Task: Use the formula "IMSIN" in spreadsheet "Project protfolio".
Action: Mouse moved to (123, 73)
Screenshot: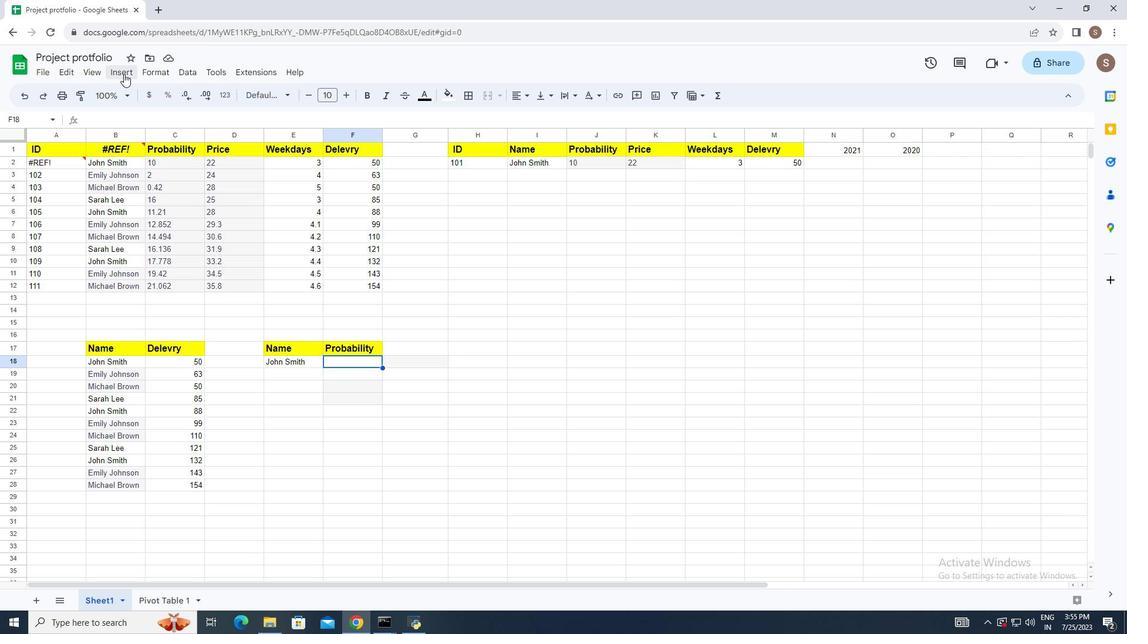 
Action: Mouse pressed left at (123, 73)
Screenshot: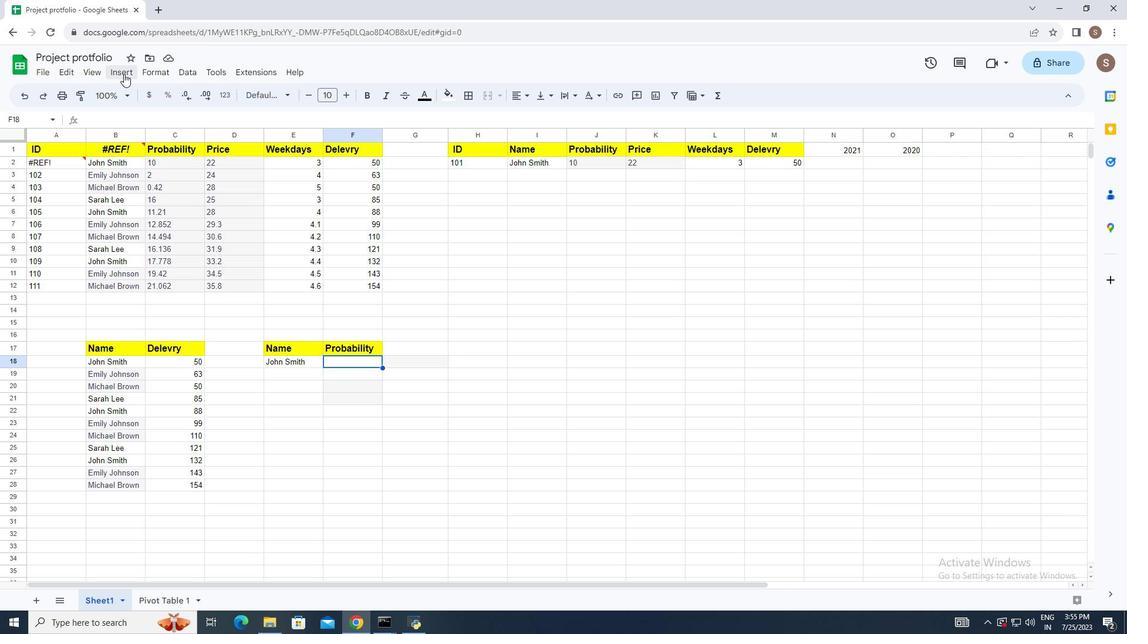 
Action: Mouse moved to (207, 274)
Screenshot: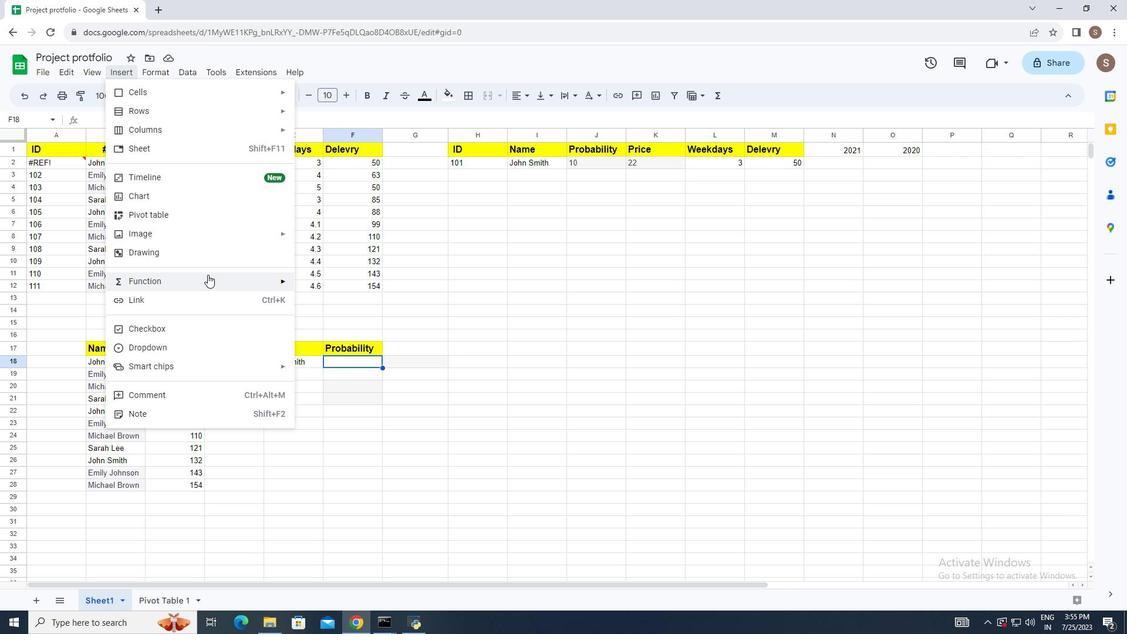 
Action: Mouse pressed left at (207, 274)
Screenshot: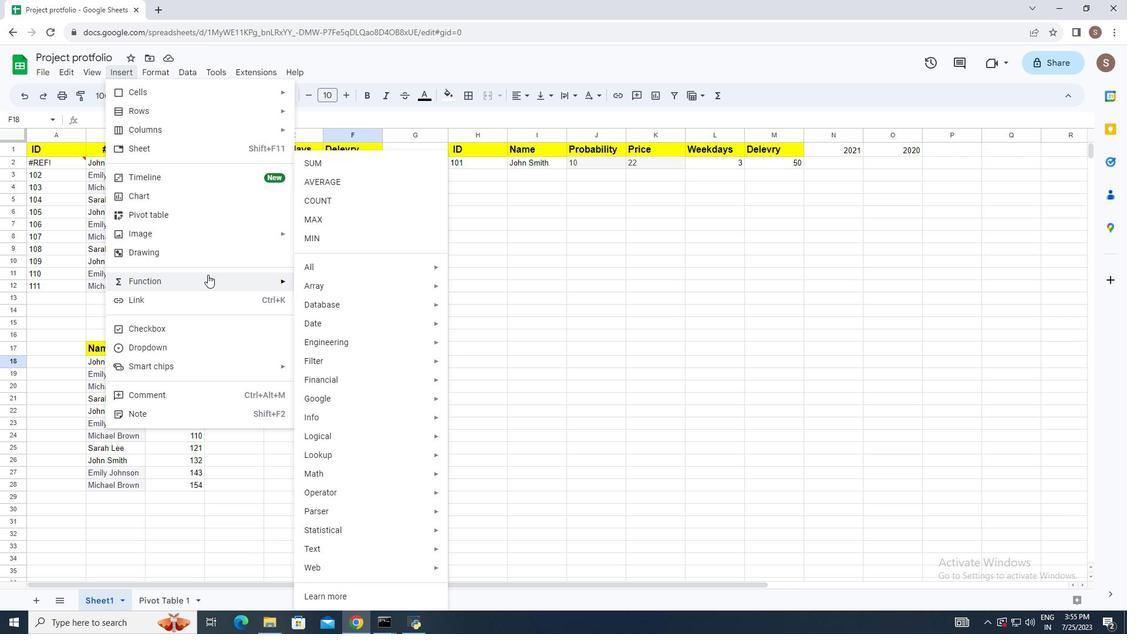 
Action: Mouse moved to (342, 268)
Screenshot: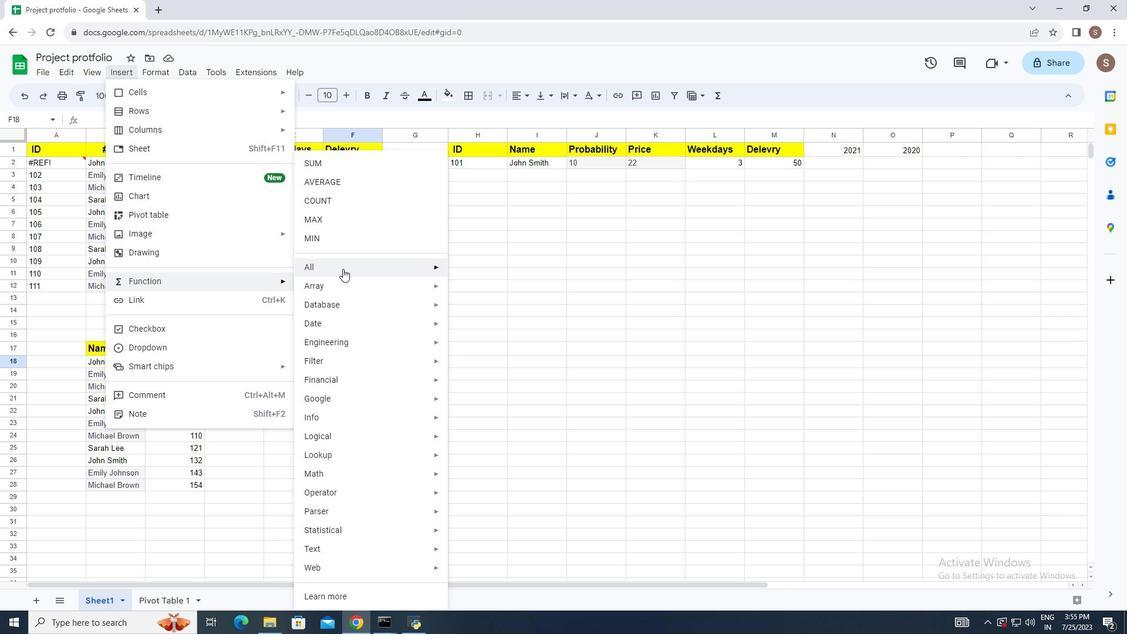 
Action: Mouse pressed left at (342, 268)
Screenshot: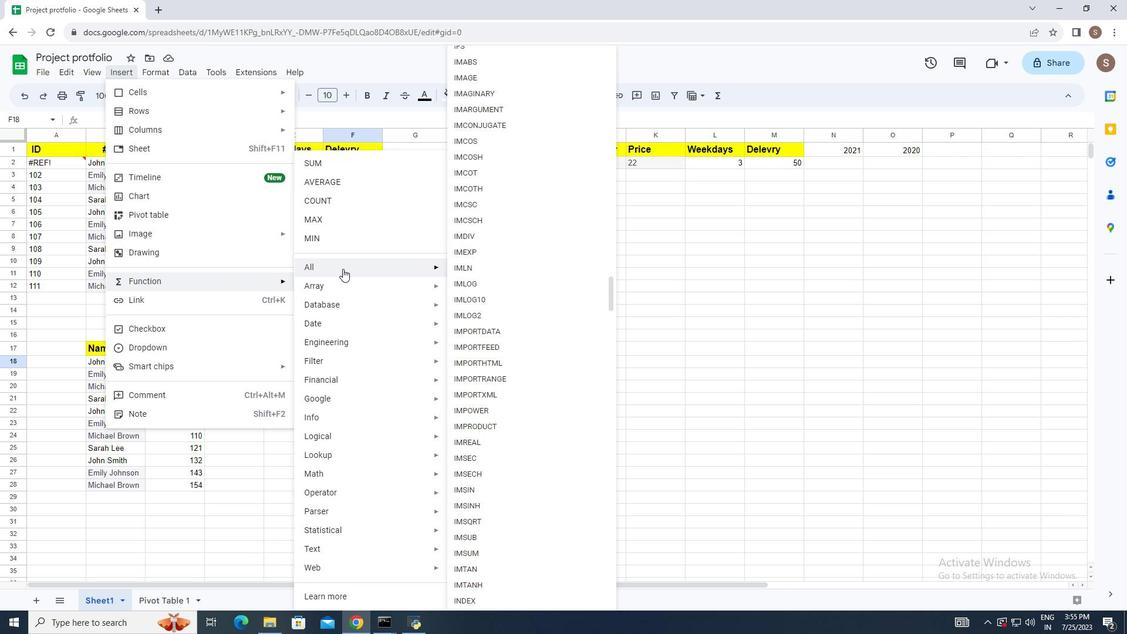 
Action: Mouse moved to (512, 495)
Screenshot: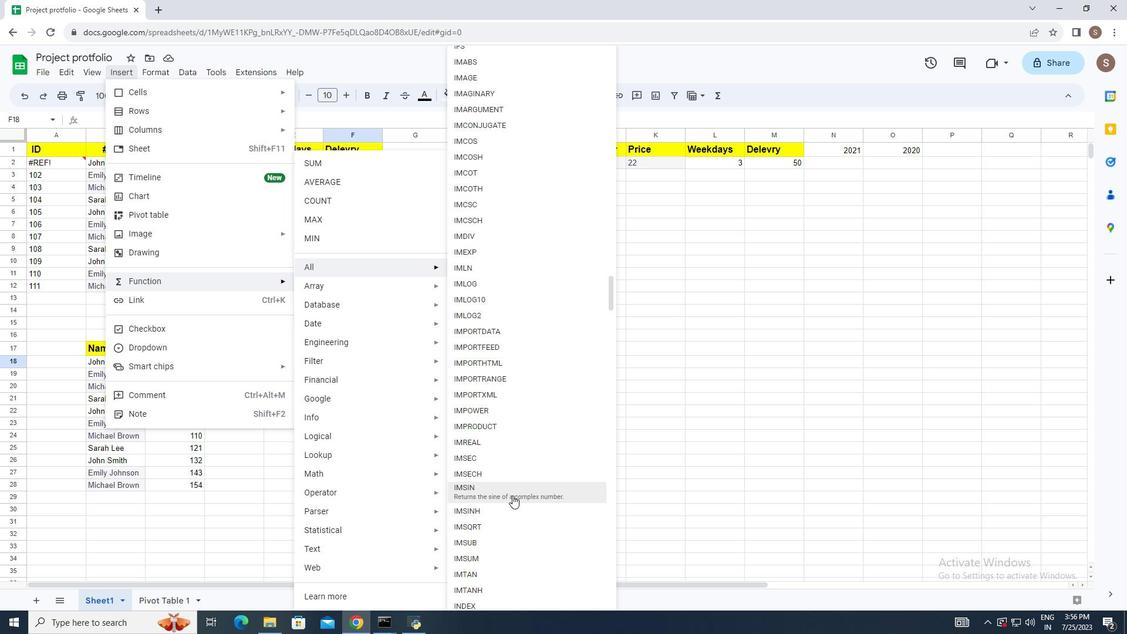 
Action: Mouse pressed left at (512, 495)
Screenshot: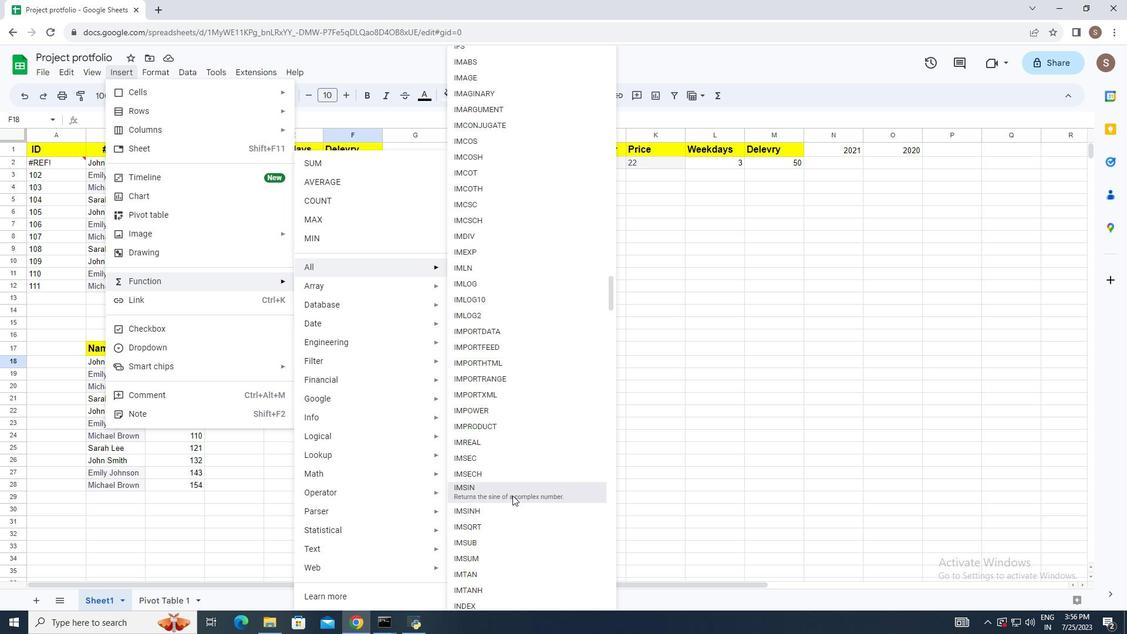
Action: Mouse moved to (482, 456)
Screenshot: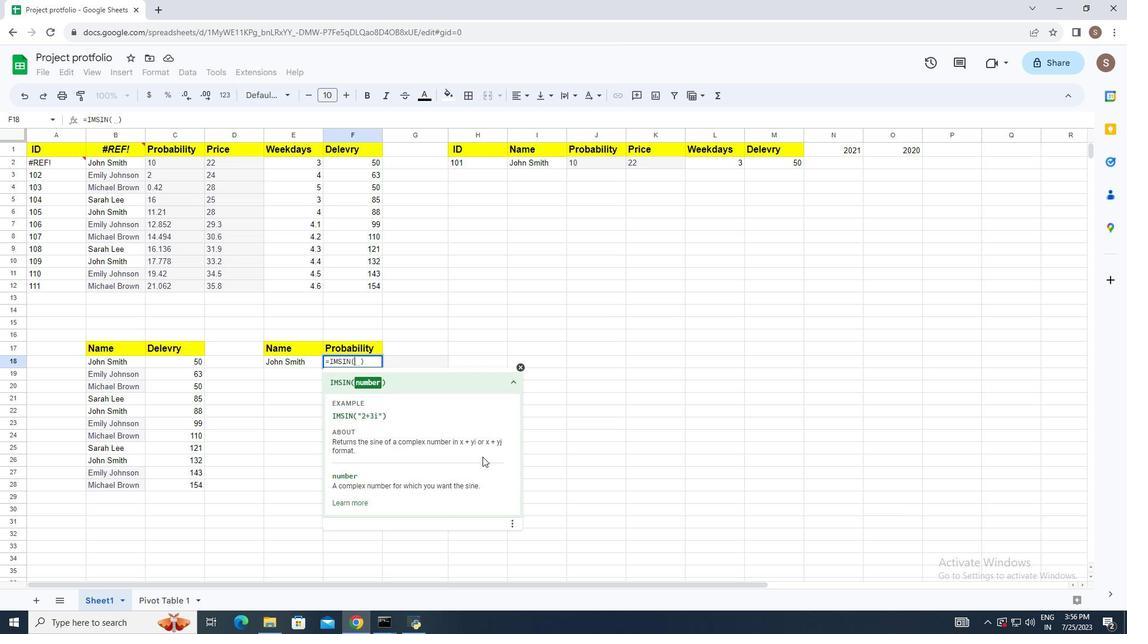 
Action: Key pressed <Key.shift_r>"8+8i<Key.shift_r>"<Key.enter>
Screenshot: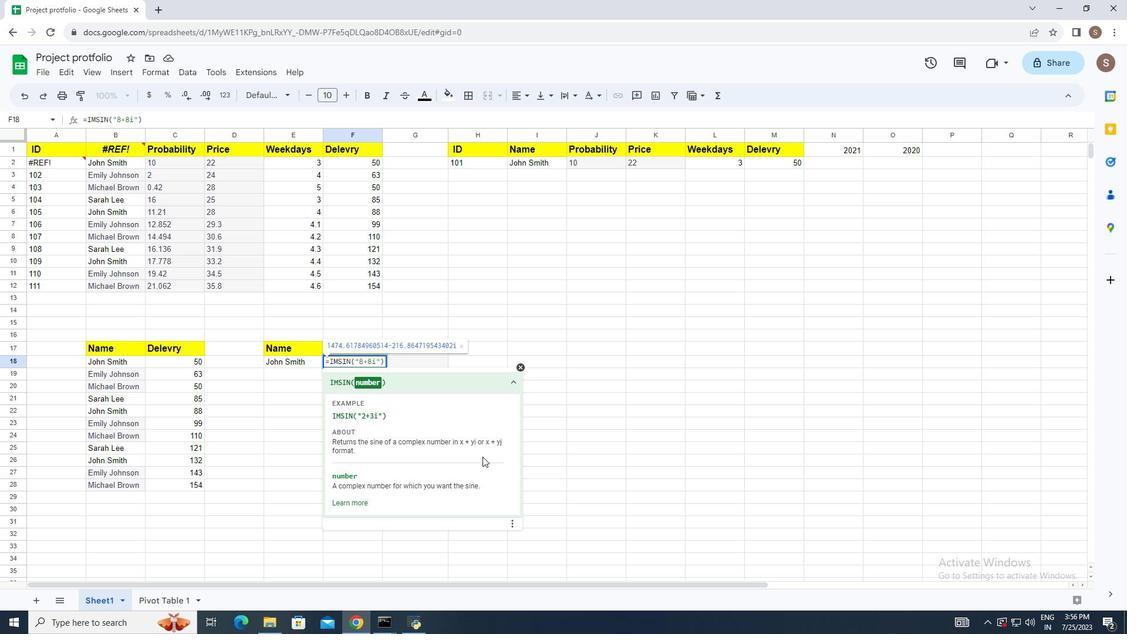 
Action: Mouse moved to (485, 453)
Screenshot: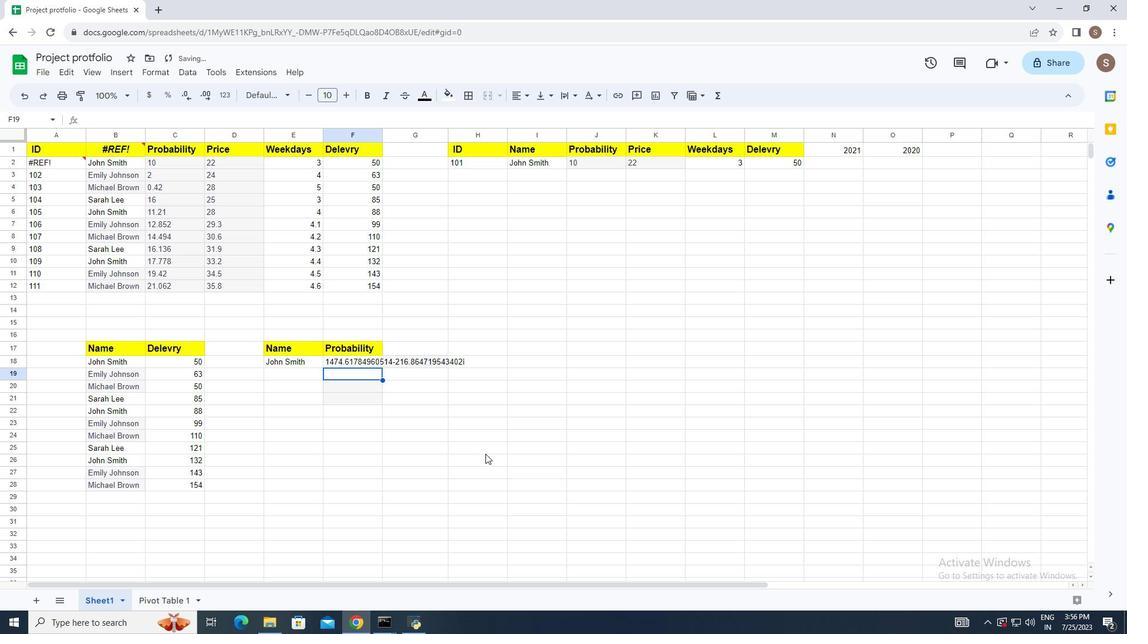 
